Task: Add Wiley's Finest Wild Alaskan Fish Oil Cholesterol Support to the cart.
Action: Mouse moved to (286, 138)
Screenshot: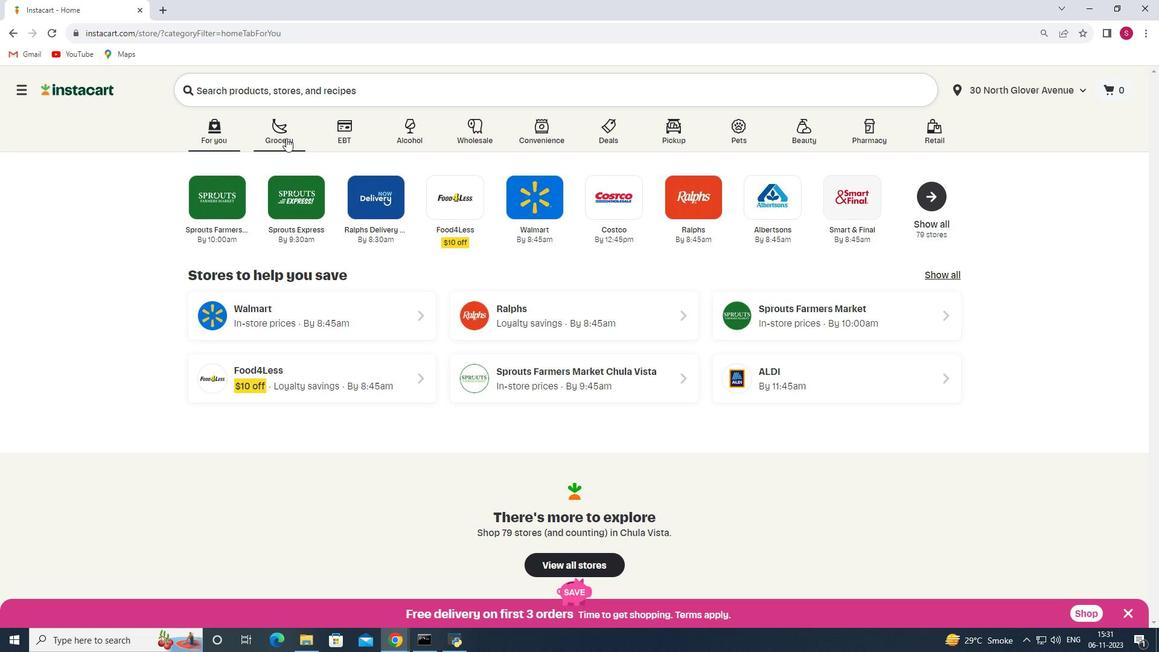 
Action: Mouse pressed left at (286, 138)
Screenshot: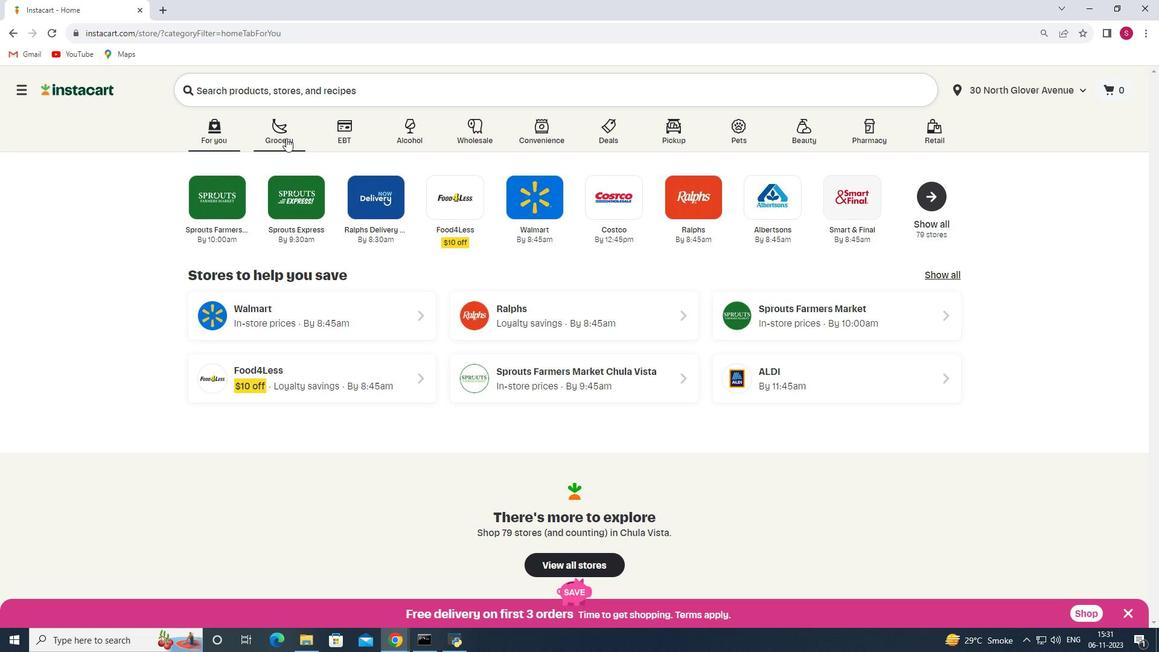 
Action: Mouse moved to (309, 344)
Screenshot: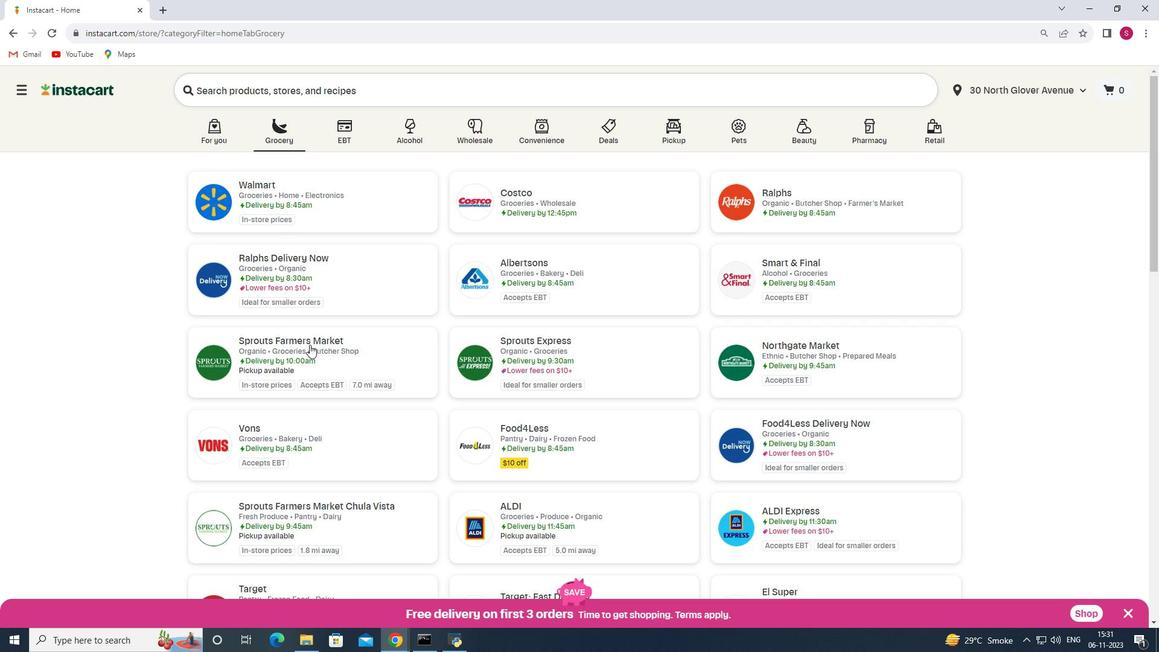 
Action: Mouse pressed left at (309, 344)
Screenshot: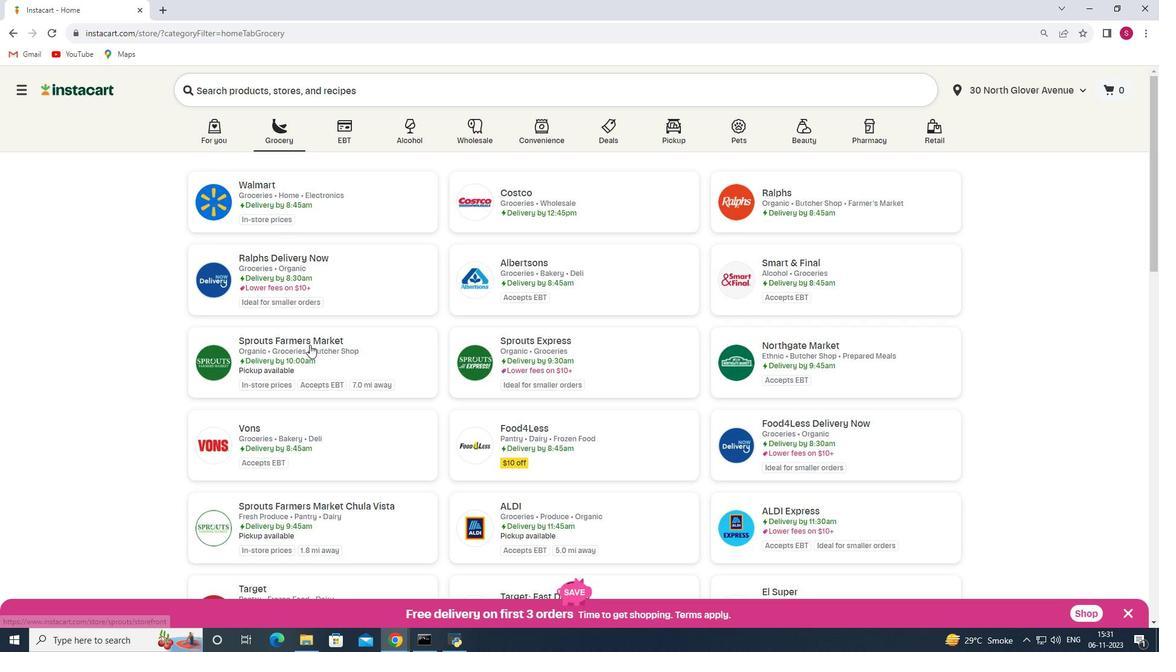 
Action: Mouse moved to (72, 394)
Screenshot: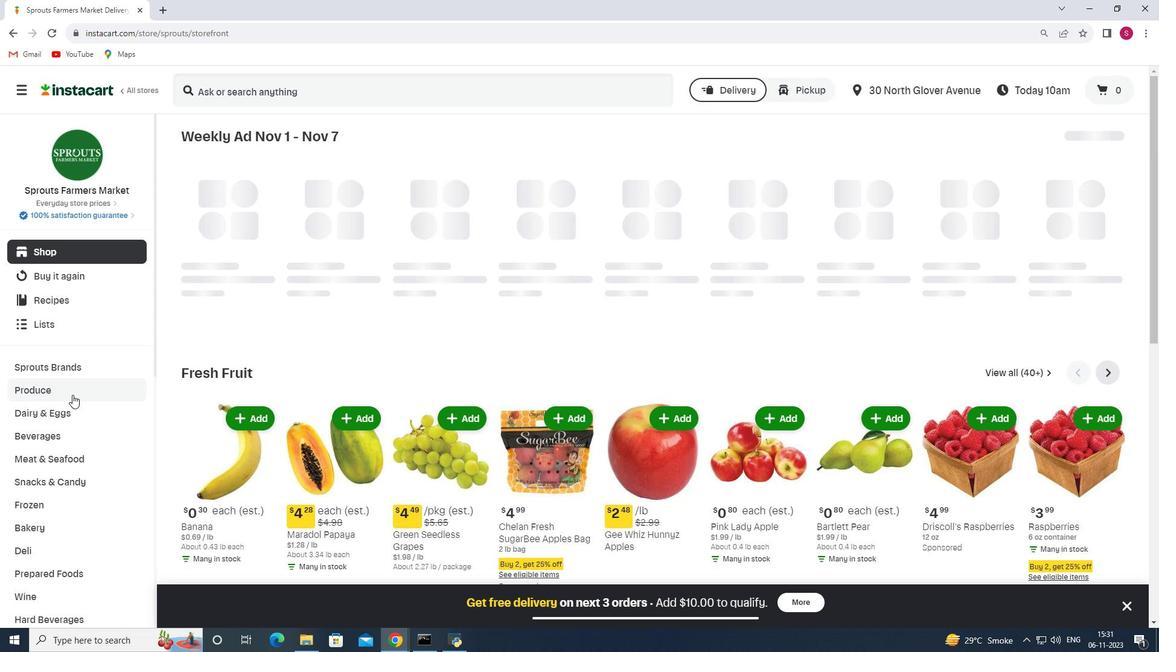 
Action: Mouse scrolled (72, 394) with delta (0, 0)
Screenshot: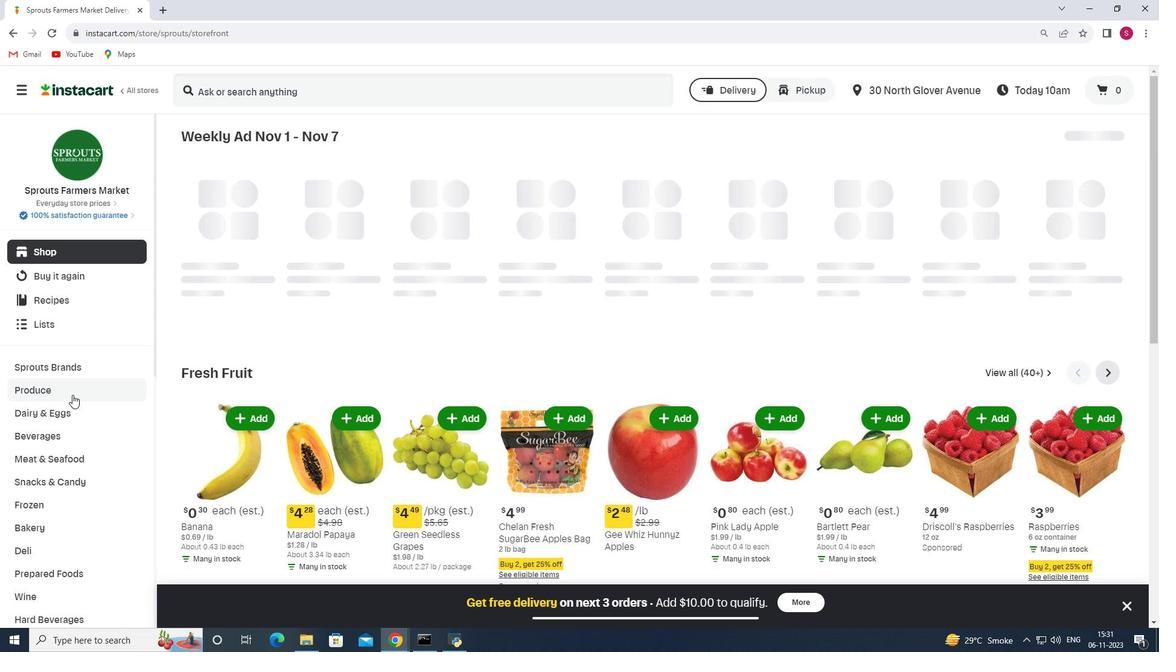 
Action: Mouse scrolled (72, 394) with delta (0, 0)
Screenshot: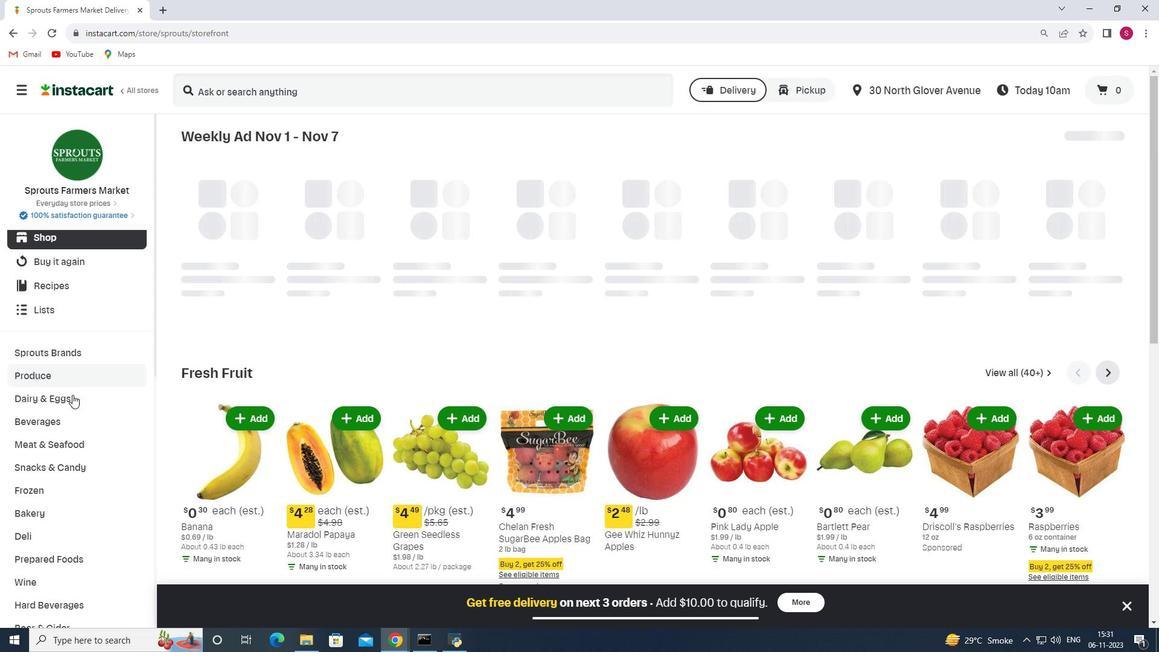 
Action: Mouse scrolled (72, 394) with delta (0, 0)
Screenshot: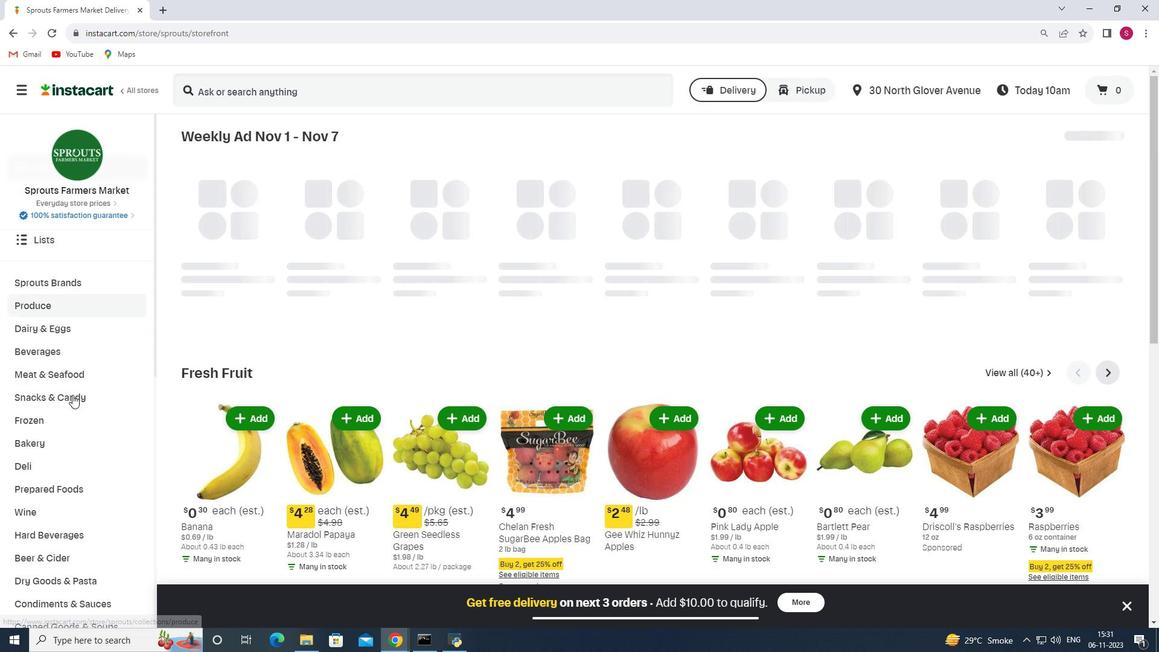 
Action: Mouse scrolled (72, 394) with delta (0, 0)
Screenshot: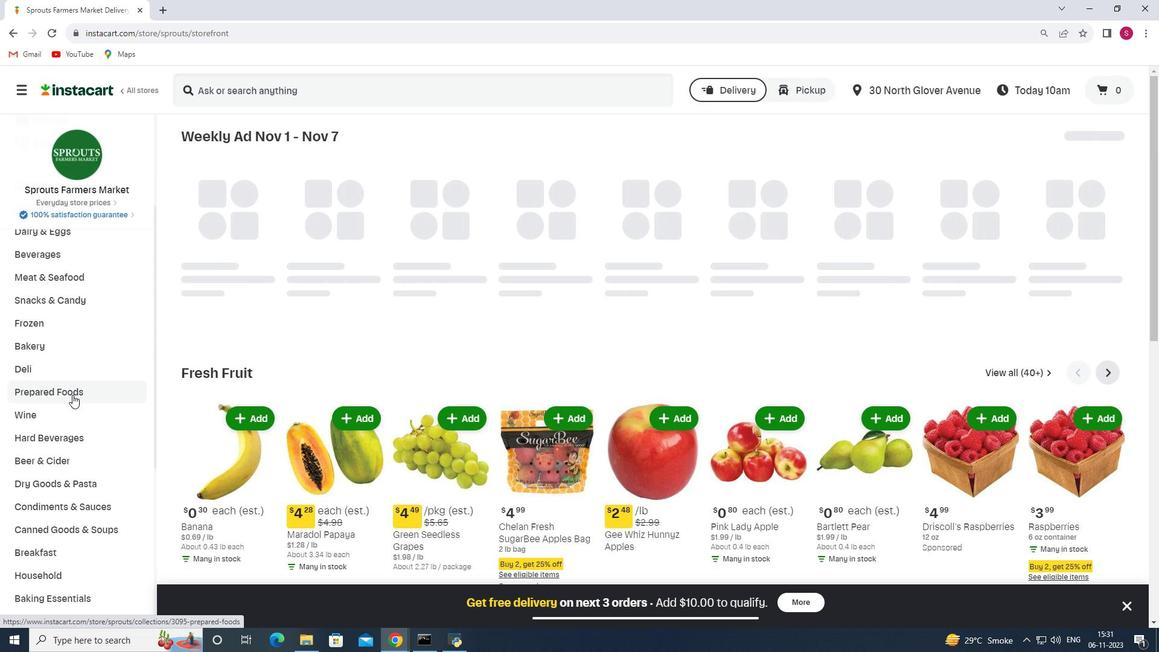 
Action: Mouse scrolled (72, 394) with delta (0, 0)
Screenshot: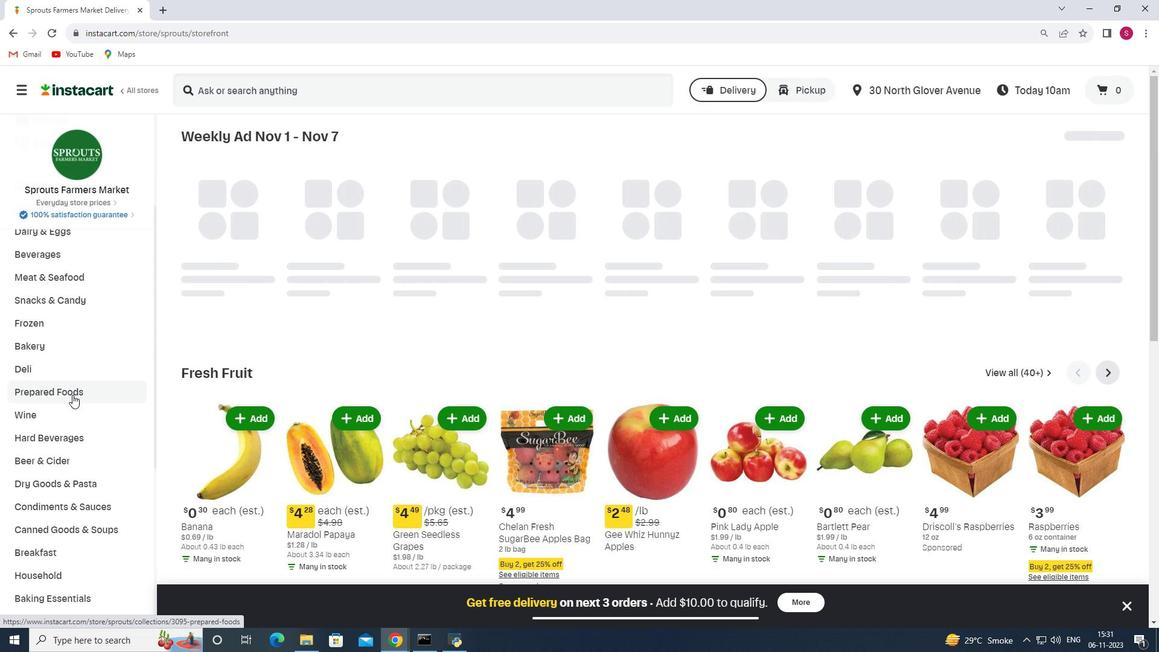 
Action: Mouse scrolled (72, 394) with delta (0, 0)
Screenshot: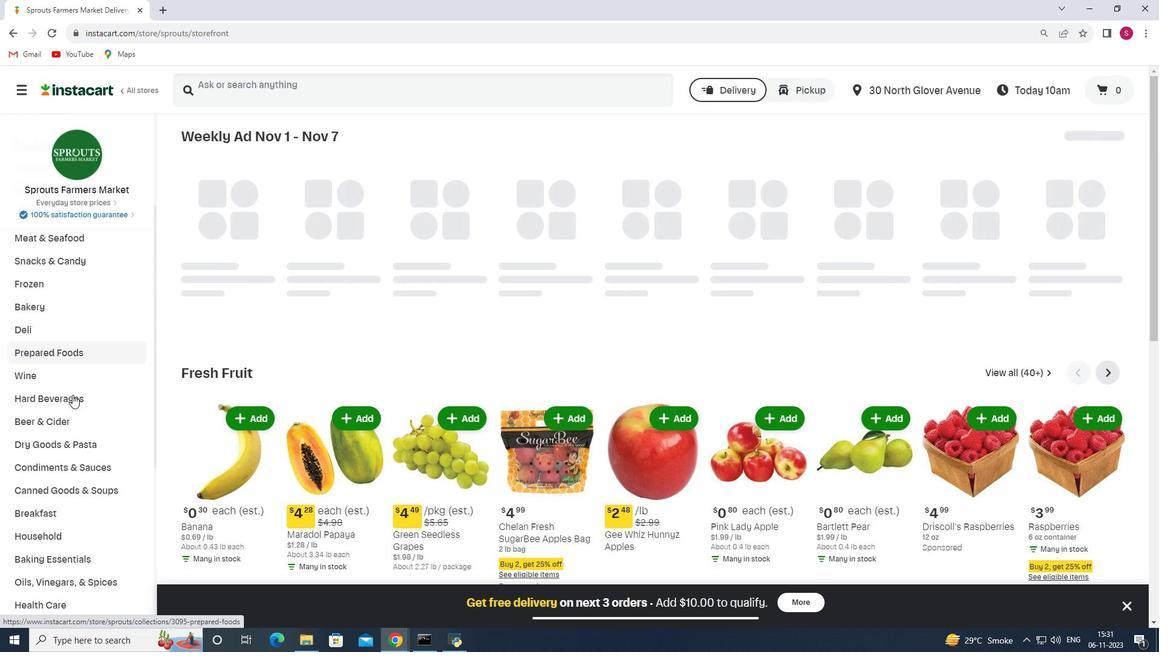 
Action: Mouse scrolled (72, 394) with delta (0, 0)
Screenshot: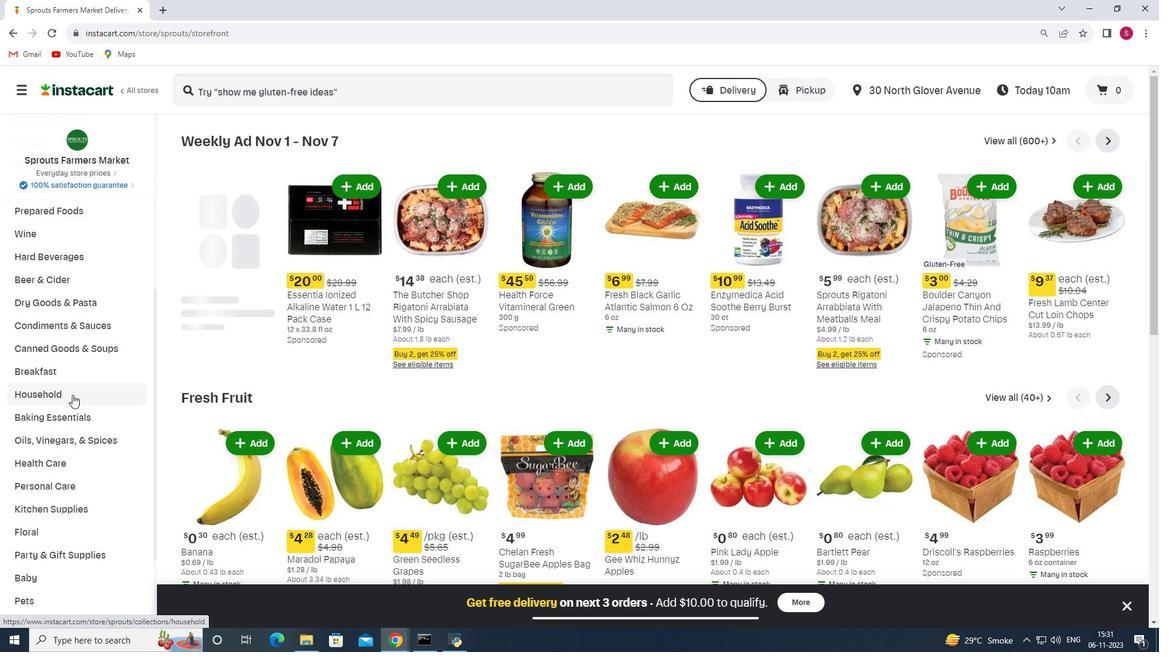 
Action: Mouse scrolled (72, 394) with delta (0, 0)
Screenshot: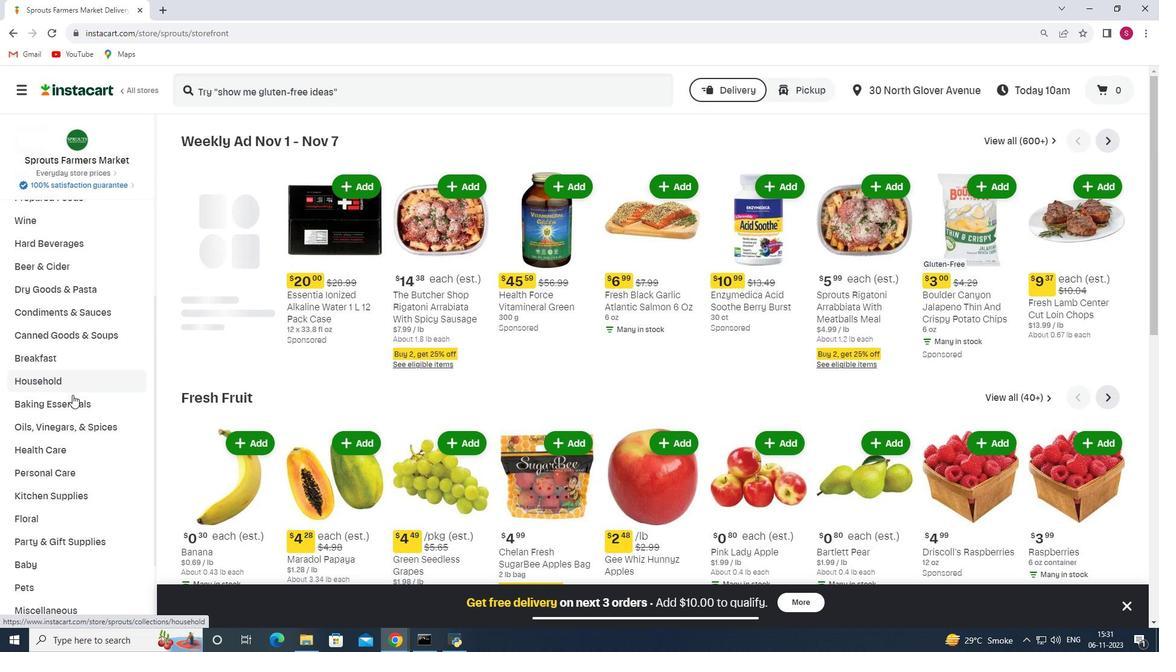 
Action: Mouse scrolled (72, 394) with delta (0, 0)
Screenshot: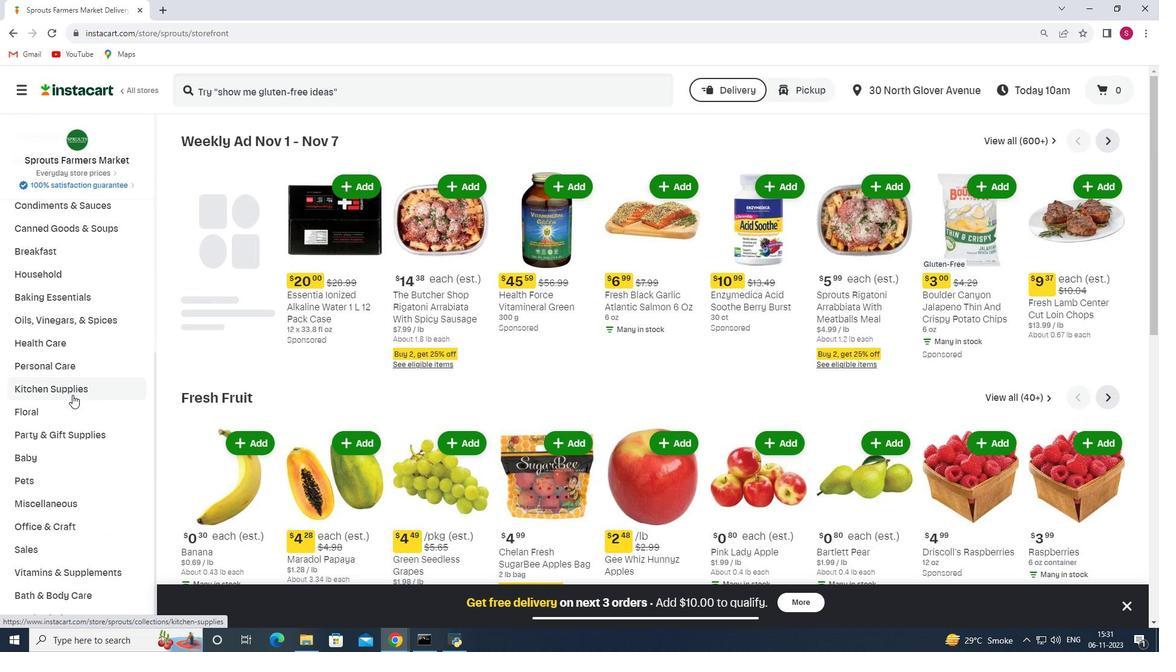 
Action: Mouse scrolled (72, 394) with delta (0, 0)
Screenshot: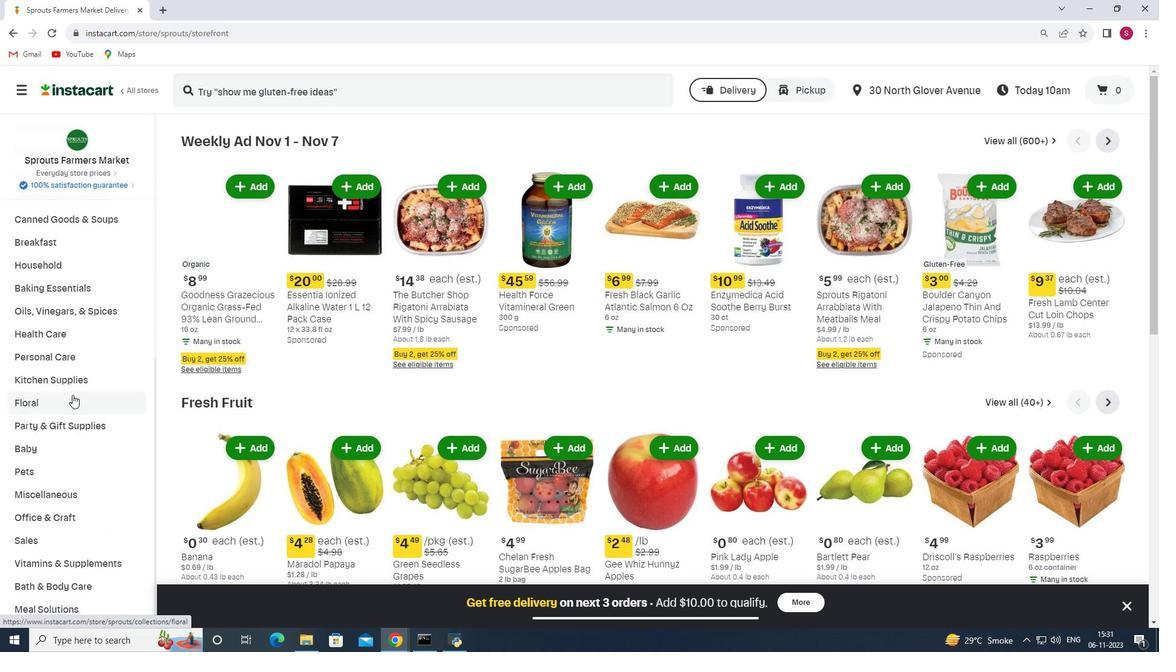 
Action: Mouse moved to (51, 333)
Screenshot: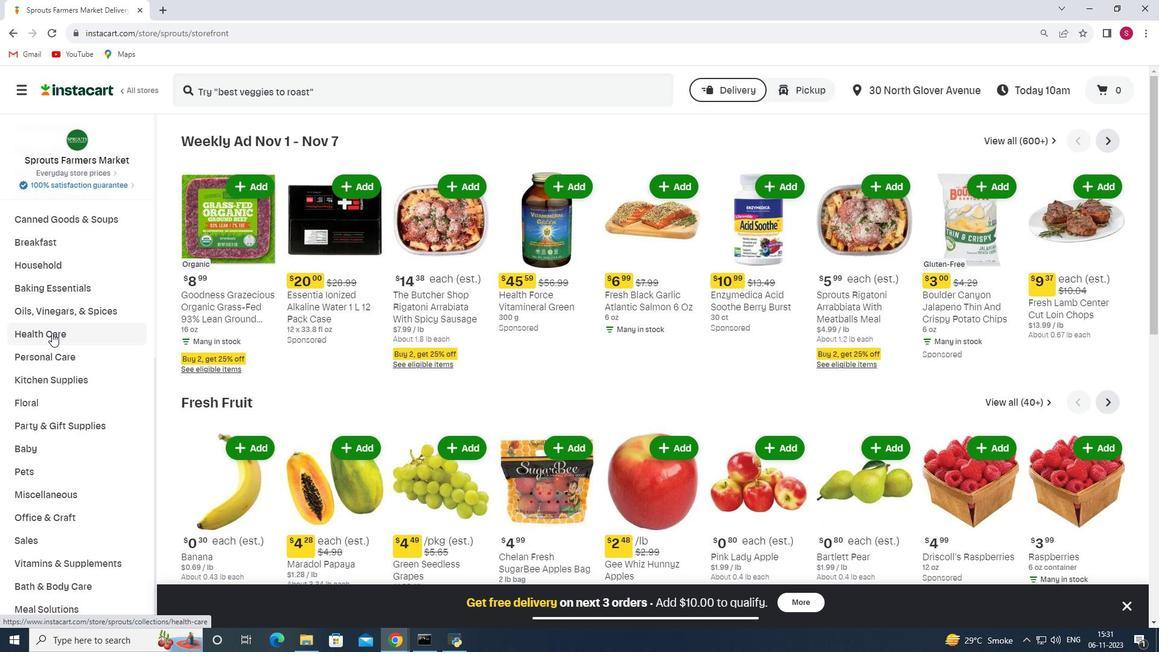 
Action: Mouse pressed left at (51, 333)
Screenshot: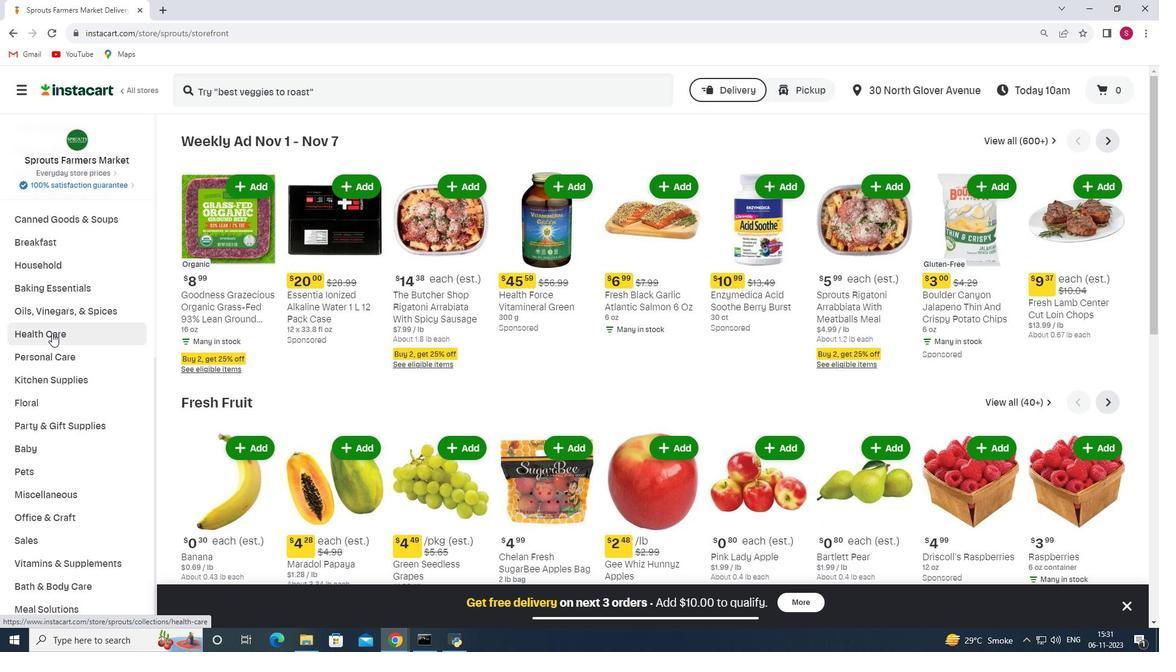 
Action: Mouse moved to (456, 170)
Screenshot: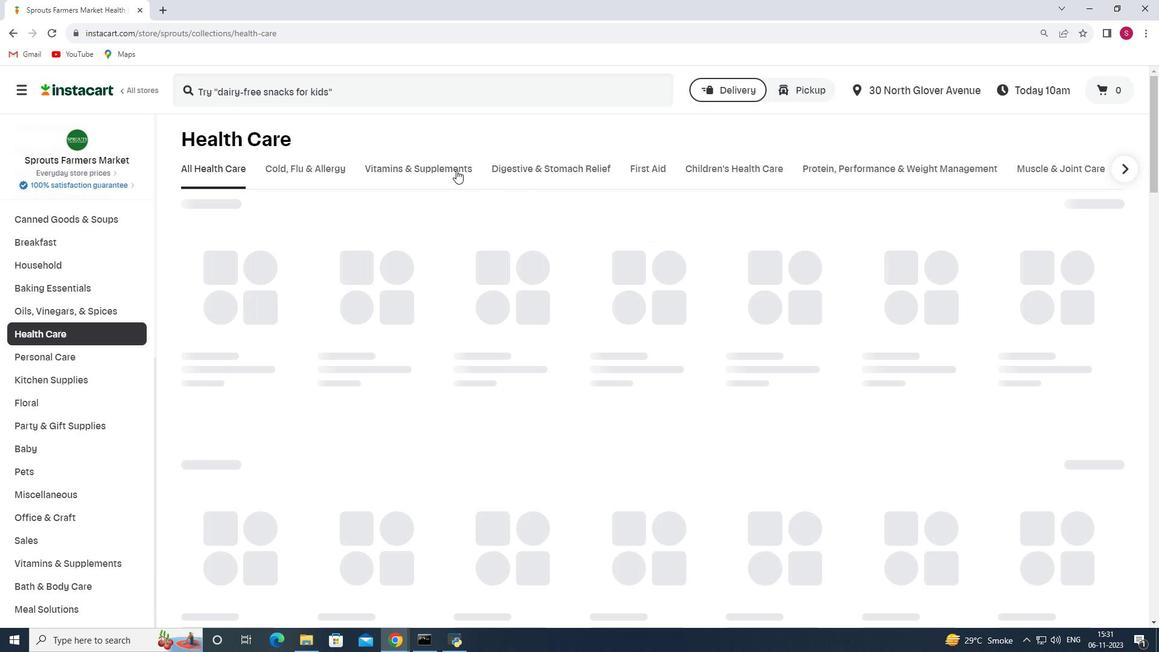 
Action: Mouse pressed left at (456, 170)
Screenshot: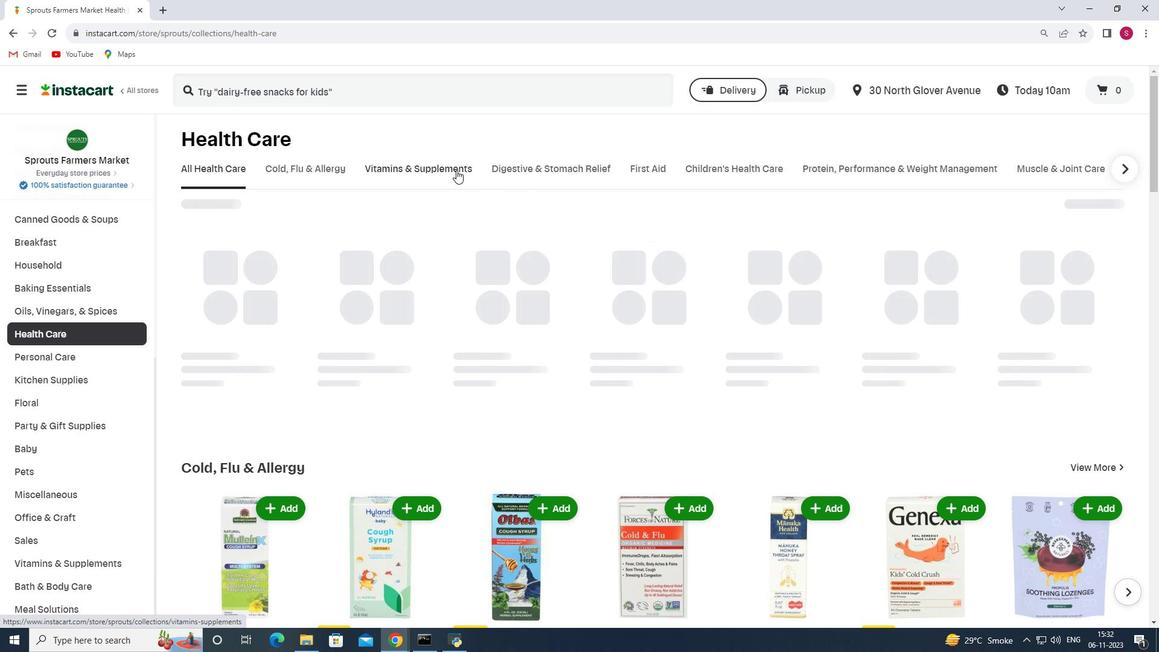
Action: Mouse moved to (870, 228)
Screenshot: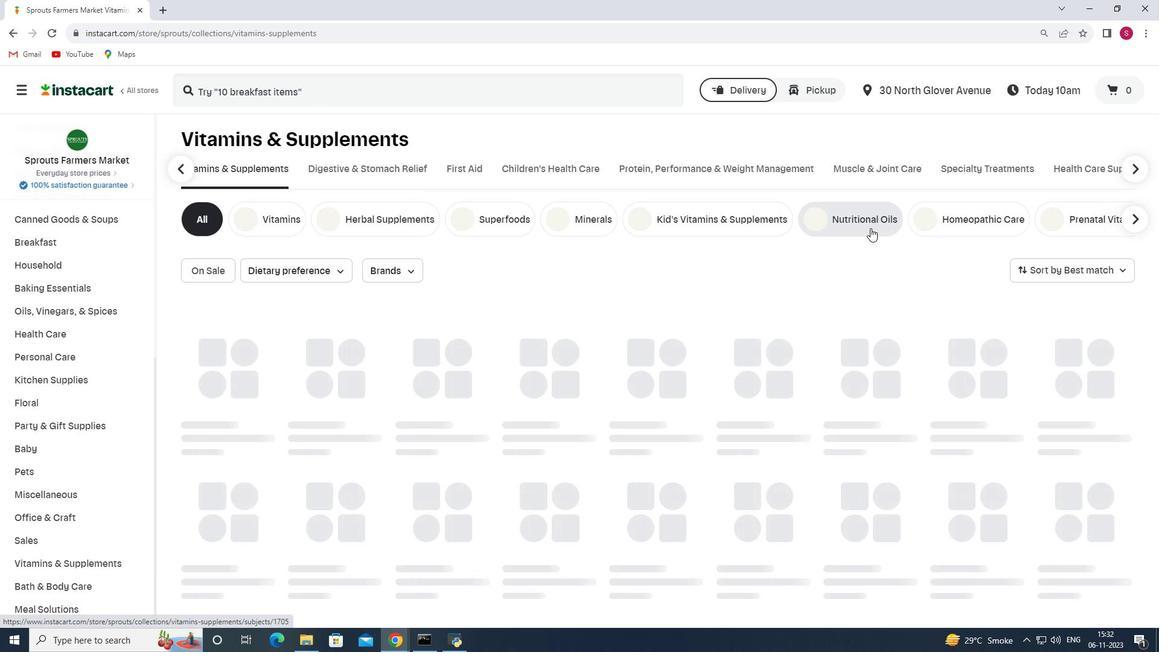 
Action: Mouse pressed left at (870, 228)
Screenshot: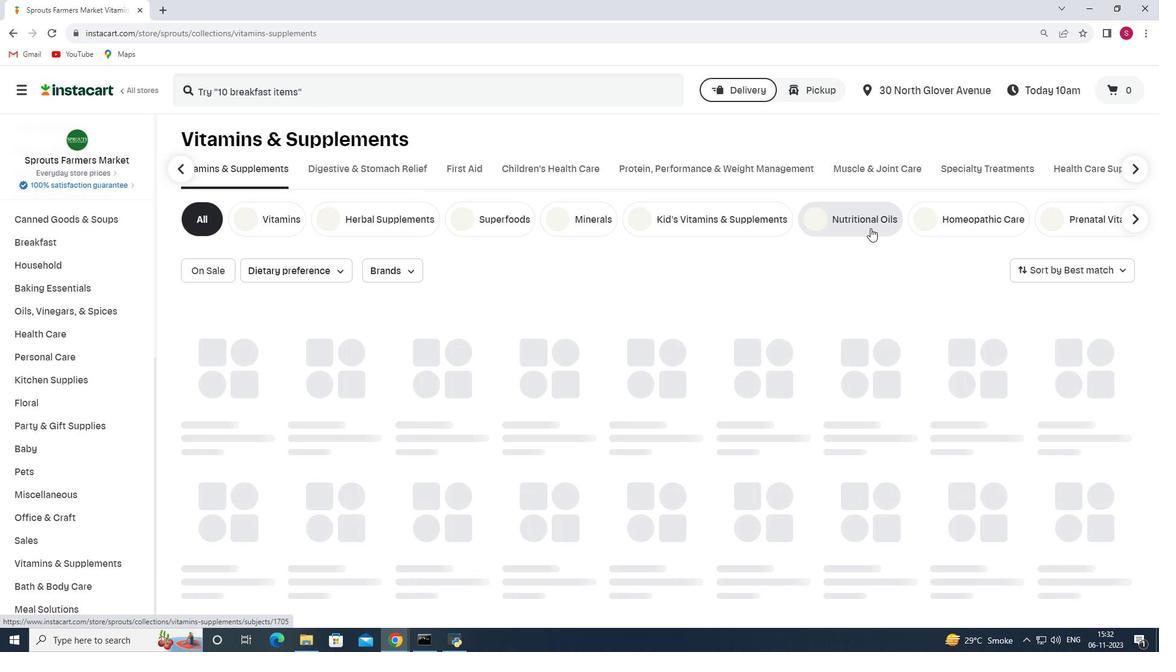 
Action: Mouse moved to (354, 83)
Screenshot: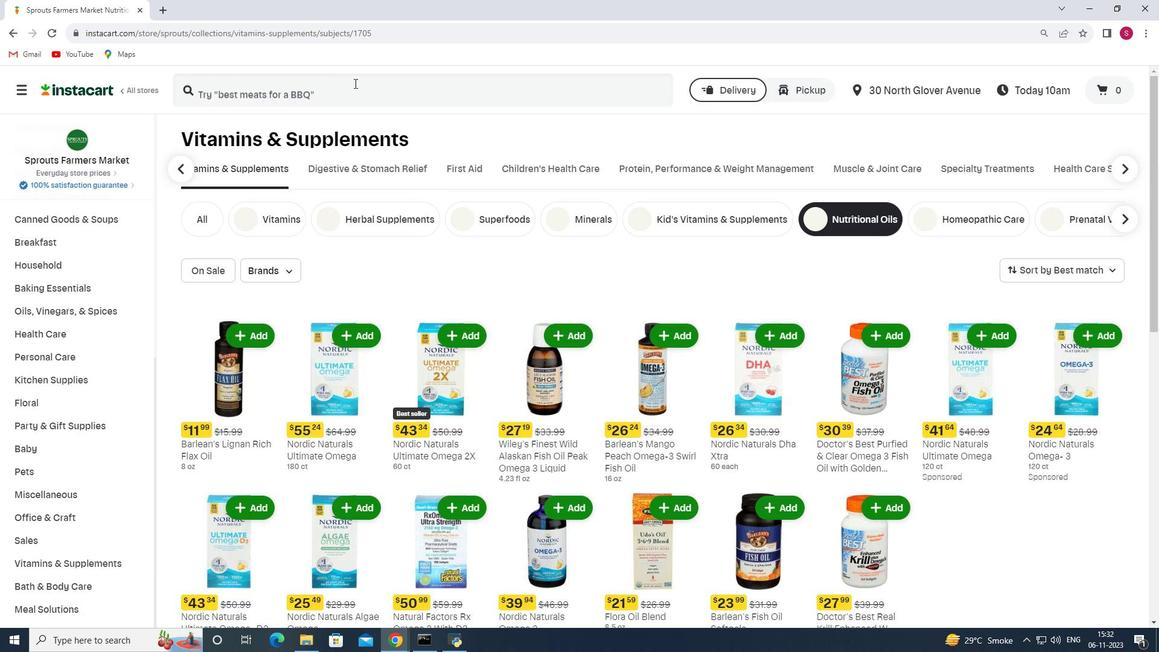 
Action: Mouse pressed left at (354, 83)
Screenshot: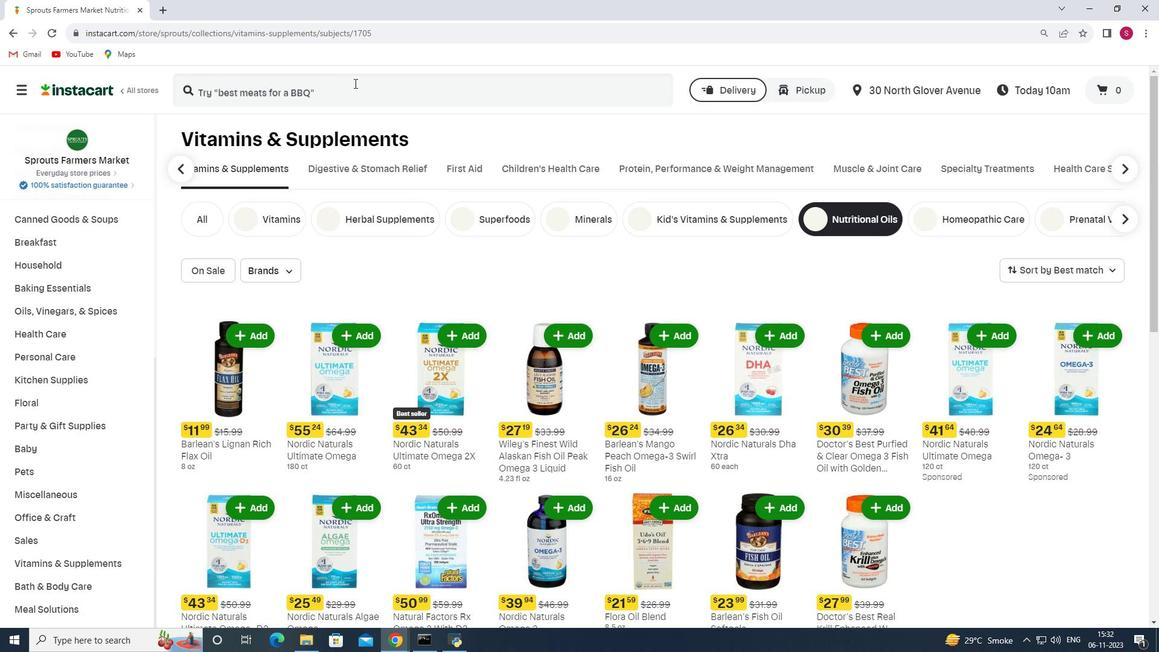 
Action: Mouse pressed left at (354, 83)
Screenshot: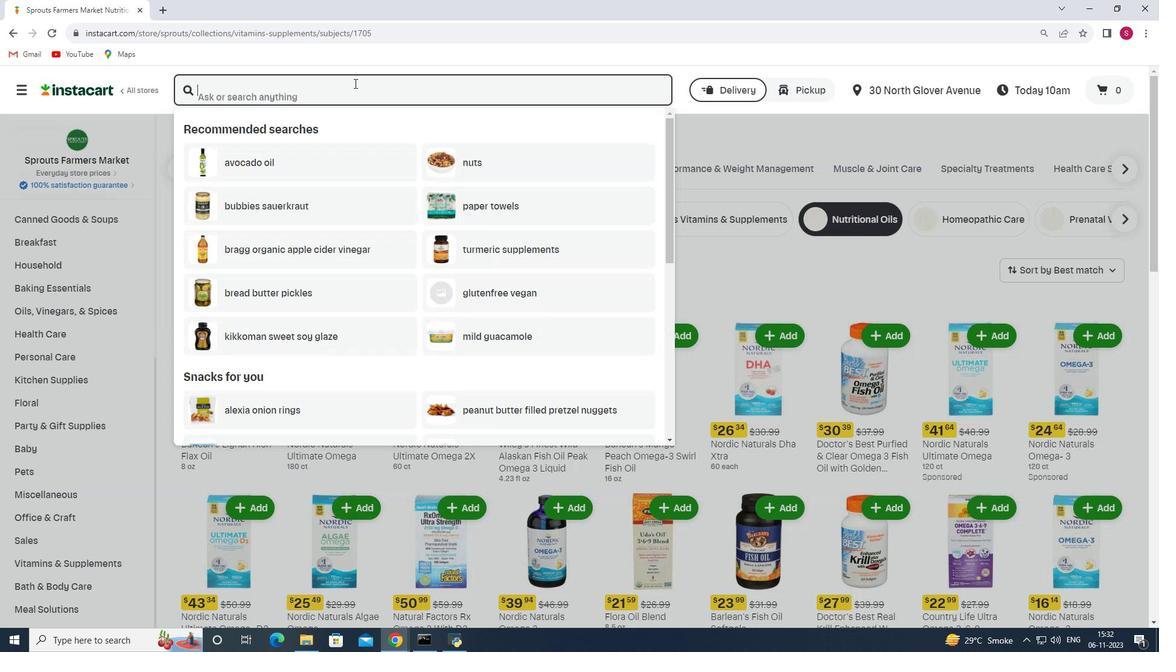 
Action: Key pressed <Key.shift>Wiley's<Key.space><Key.shift>Finest<Key.space><Key.shift>Wild<Key.space><Key.shift>Alaskam<Key.backspace>n<Key.space><Key.shift>Fish<Key.space><Key.shift>Oil<Key.space><Key.shift>Cholesterol<Key.space><Key.shift>Support<Key.enter>
Screenshot: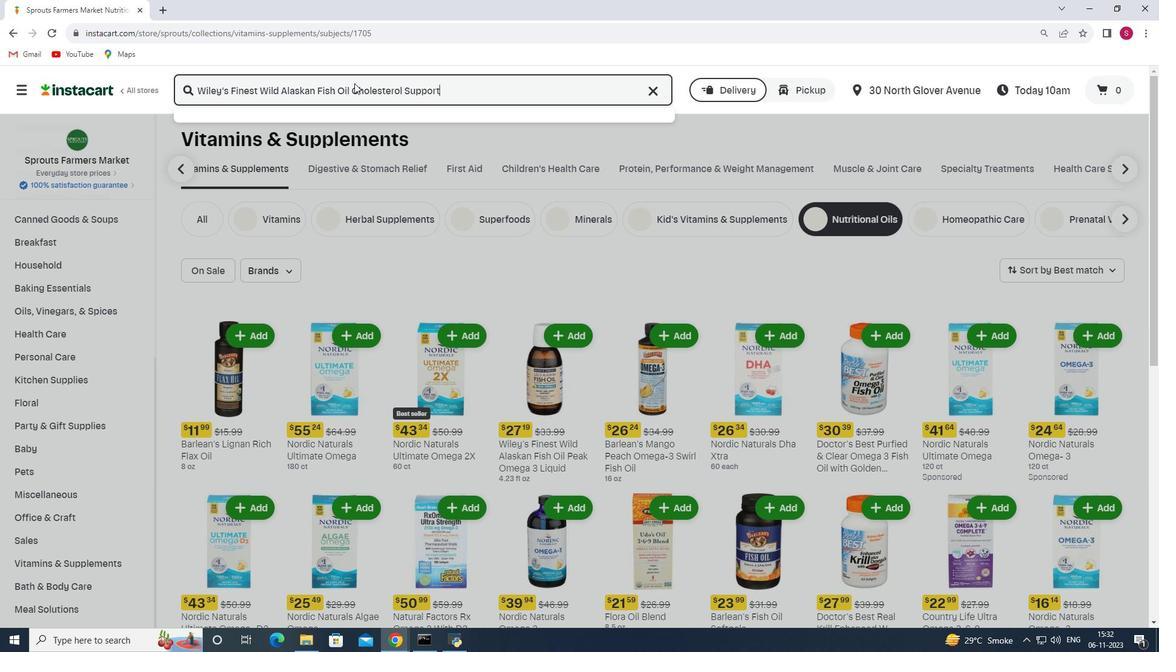 
Action: Mouse moved to (703, 185)
Screenshot: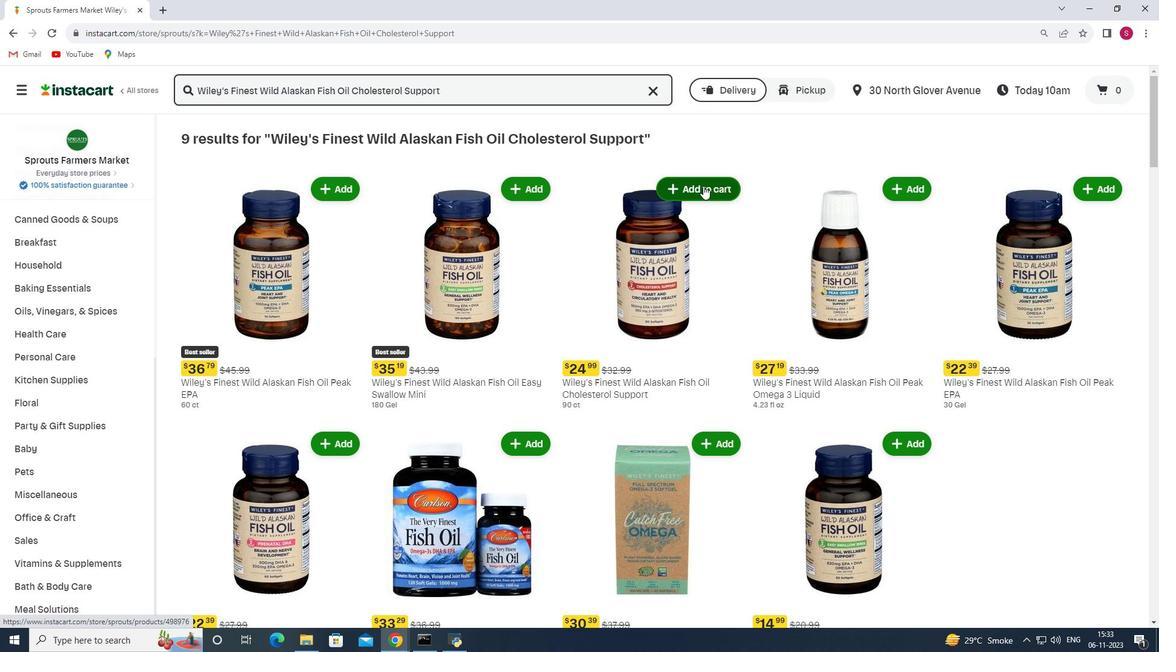 
Action: Mouse pressed left at (703, 185)
Screenshot: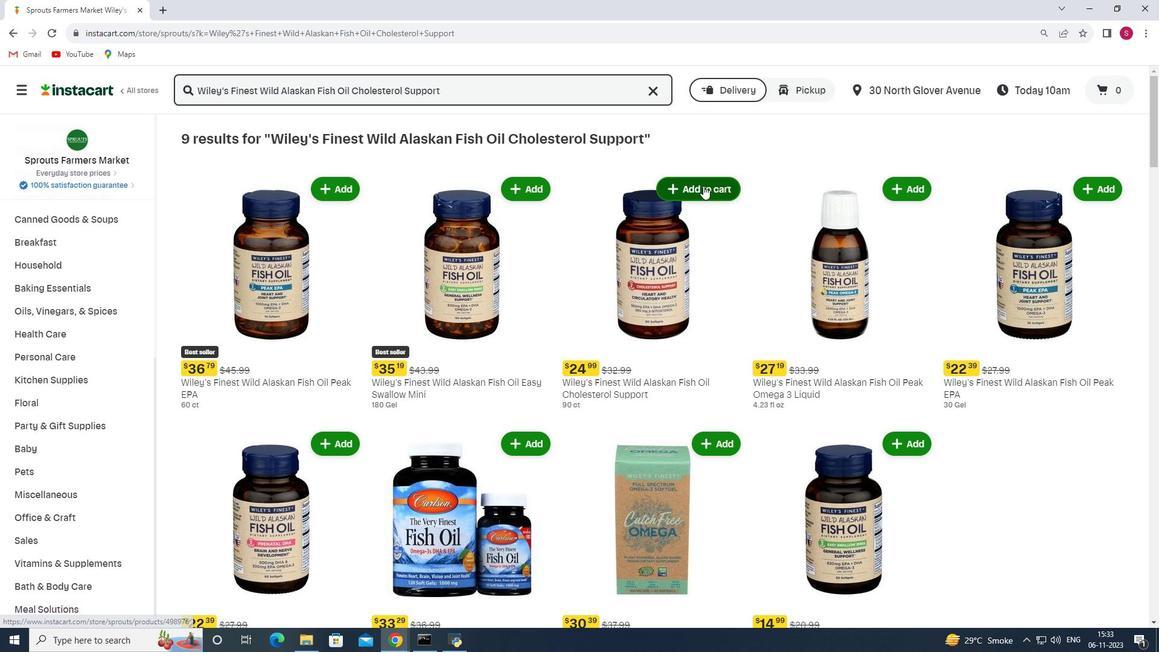 
Action: Mouse moved to (699, 232)
Screenshot: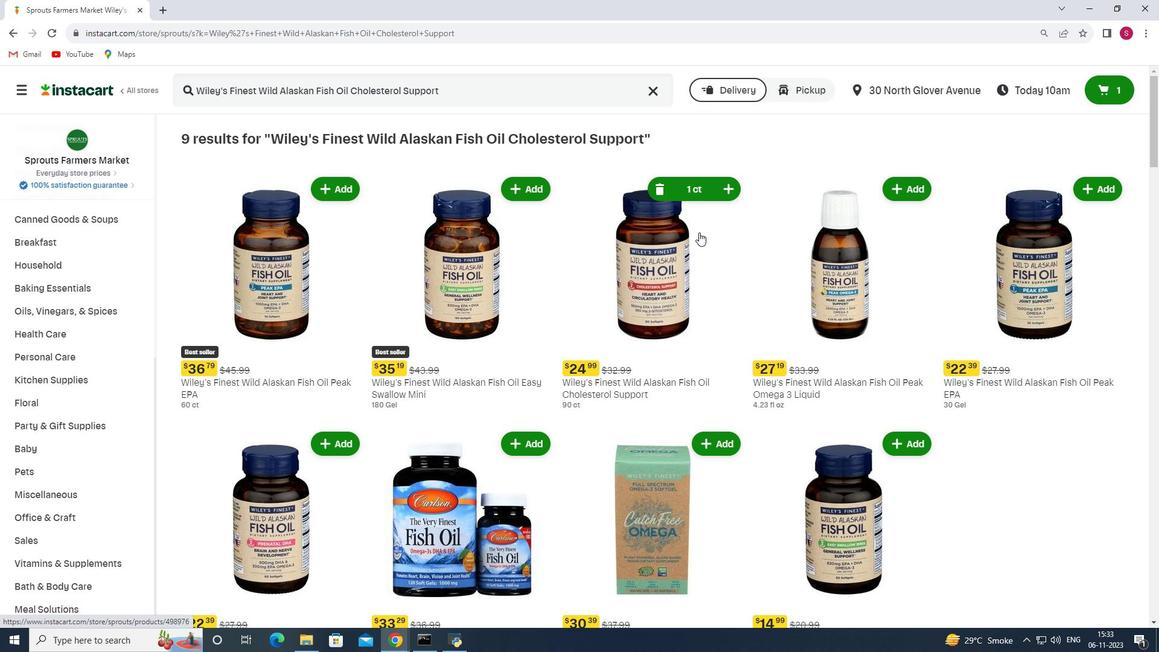 
